 Task: Create a blank project Brighten with privacy Public and default view as List and in the team Taskers . Create three sections in the project as To-Do, Doing and Done
Action: Mouse moved to (428, 365)
Screenshot: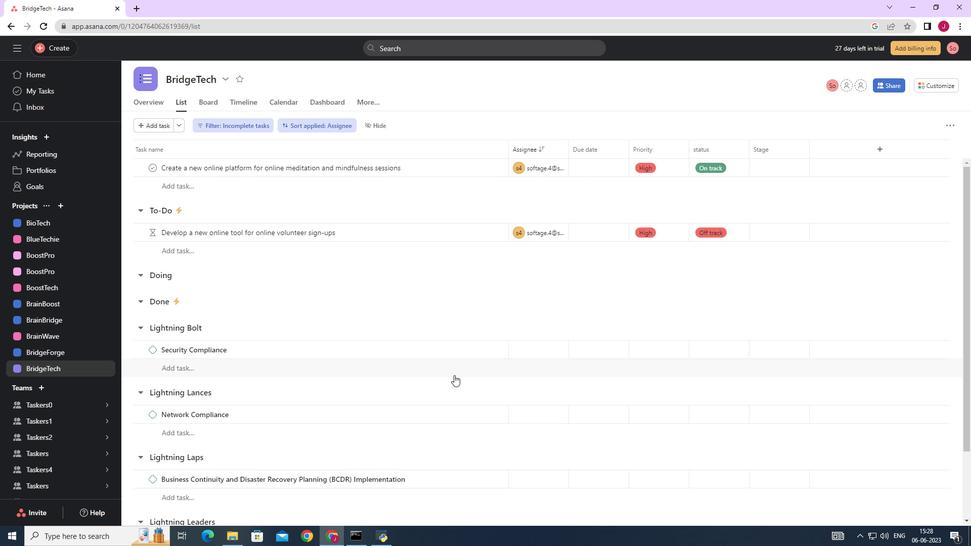 
Action: Mouse scrolled (428, 365) with delta (0, 0)
Screenshot: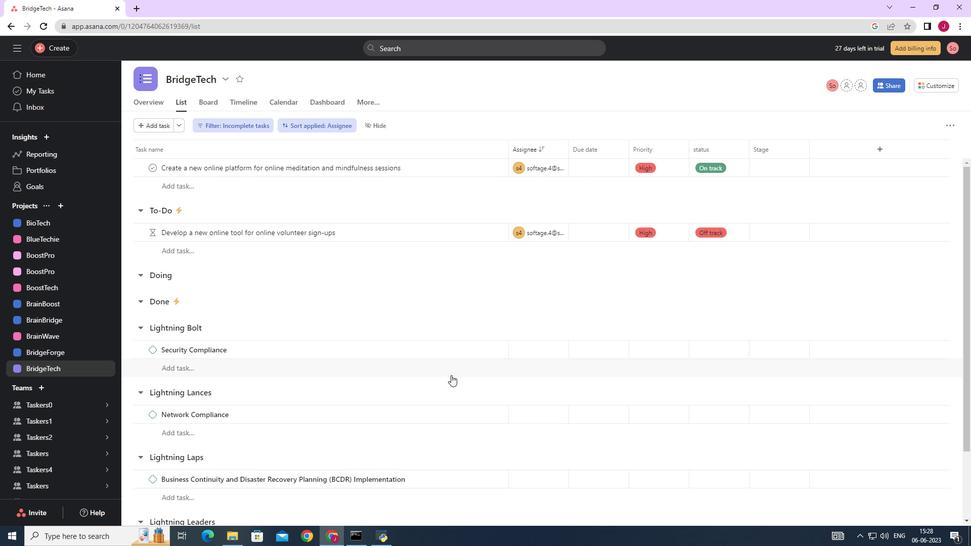 
Action: Mouse moved to (62, 206)
Screenshot: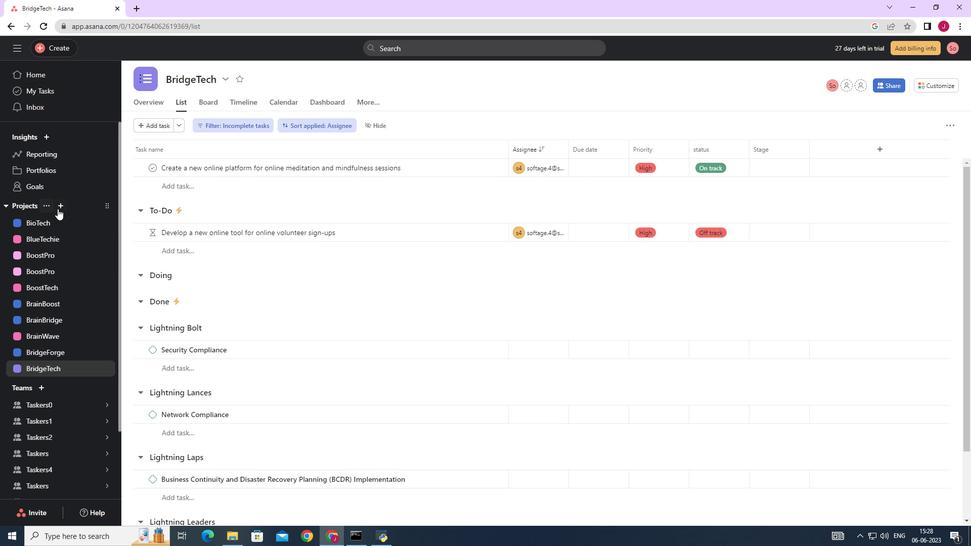 
Action: Mouse pressed left at (62, 206)
Screenshot: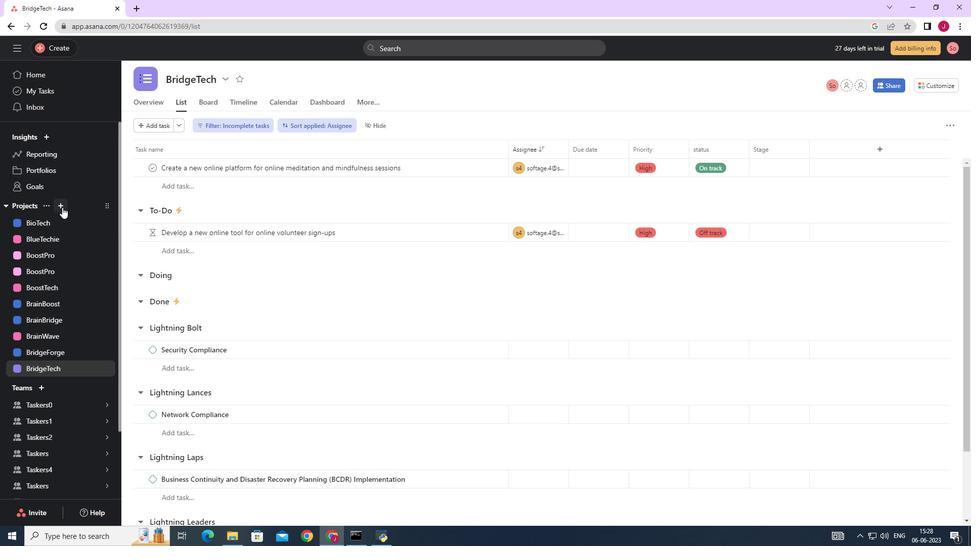 
Action: Mouse moved to (105, 224)
Screenshot: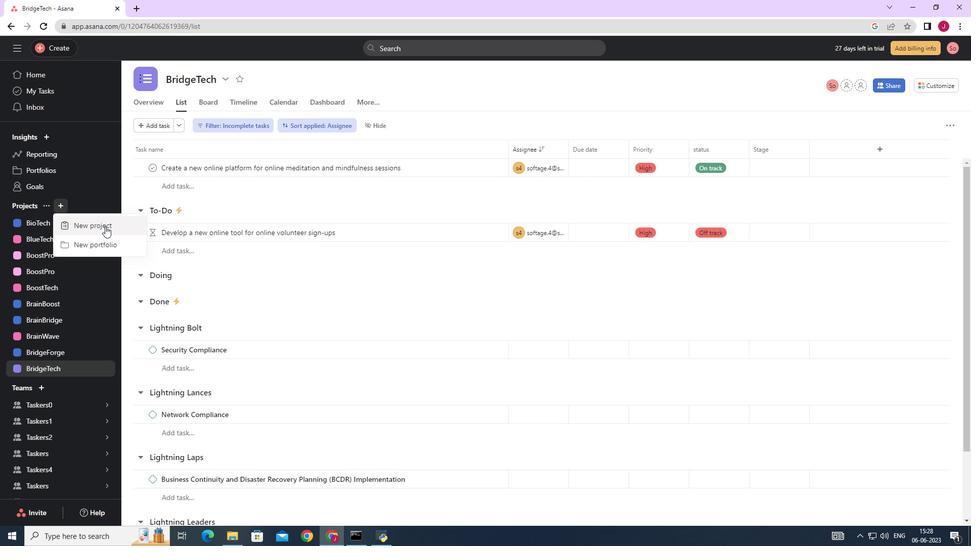 
Action: Mouse pressed left at (105, 224)
Screenshot: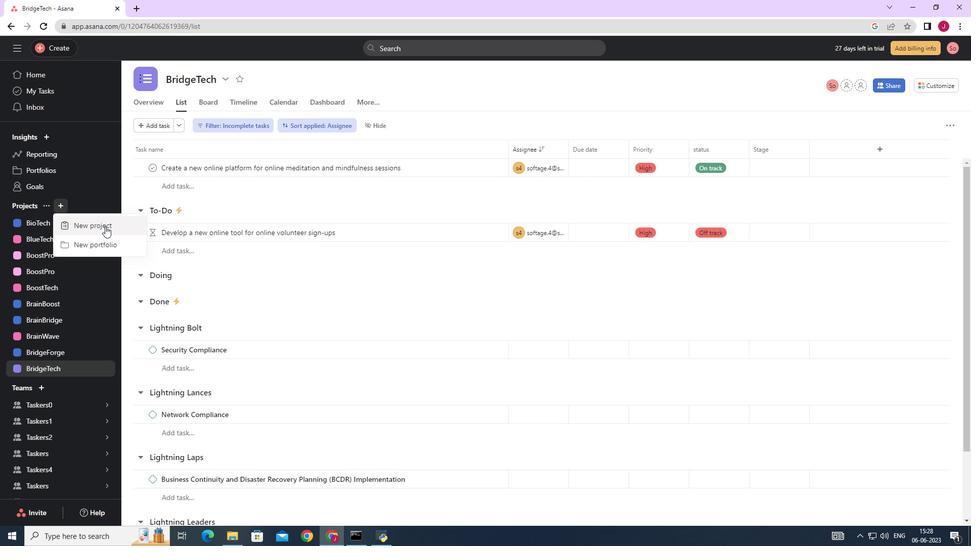 
Action: Mouse moved to (407, 216)
Screenshot: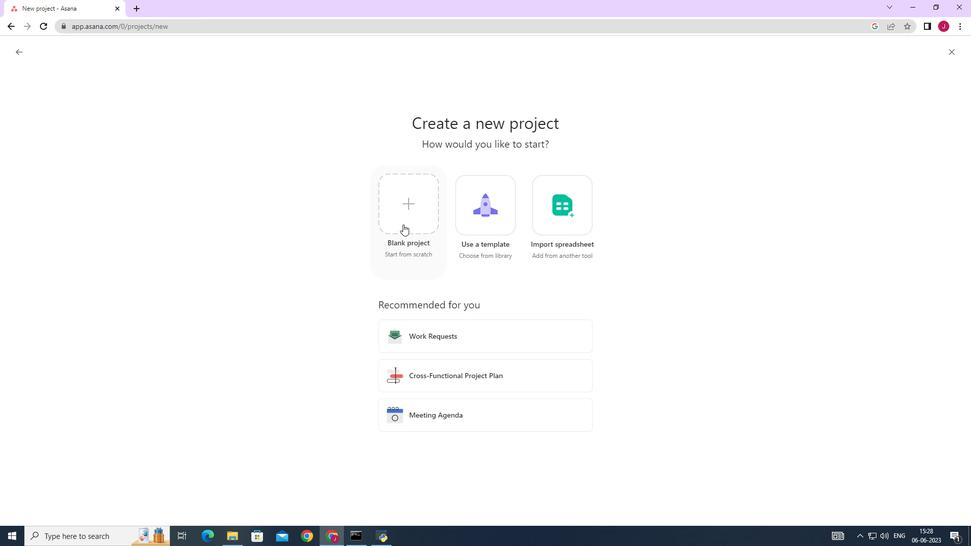
Action: Mouse pressed left at (407, 216)
Screenshot: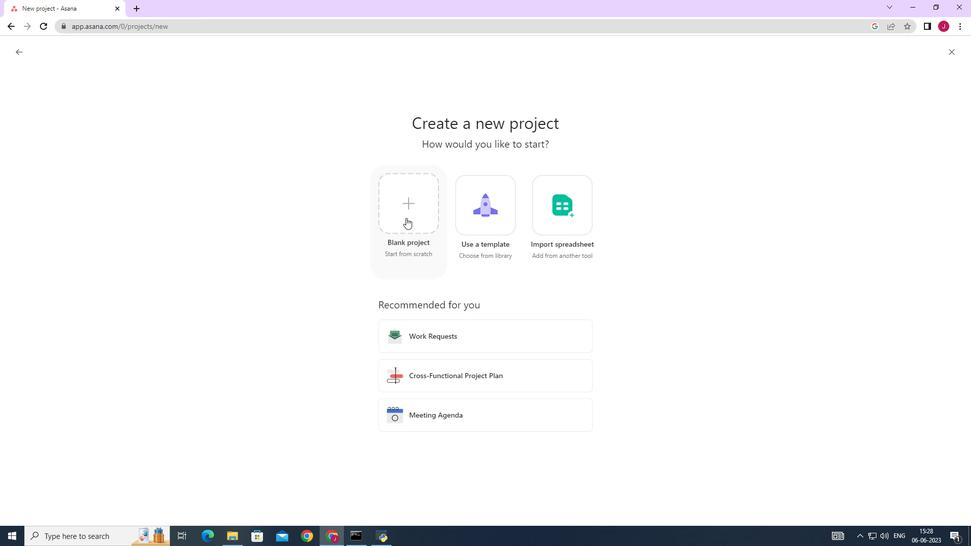 
Action: Mouse moved to (259, 137)
Screenshot: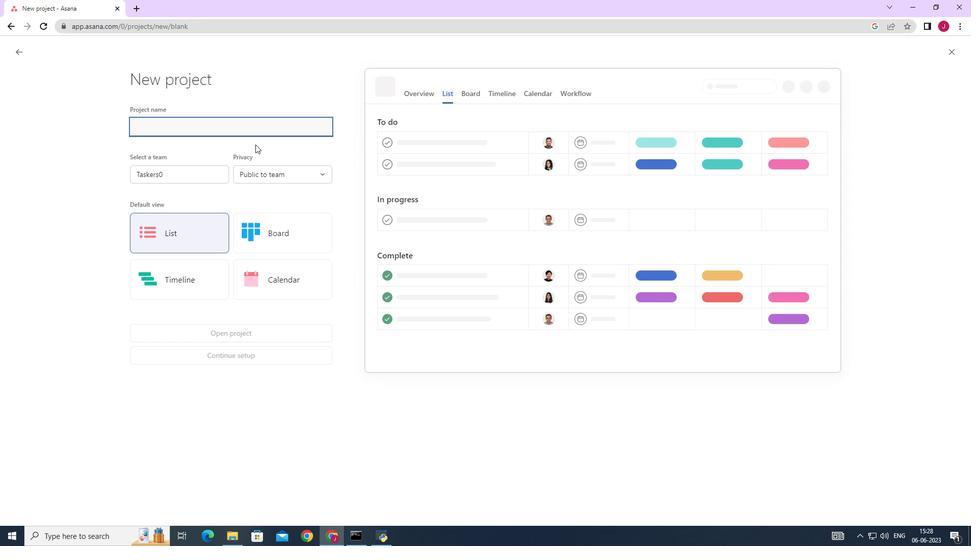 
Action: Key pressed <Key.caps_lock>B<Key.caps_lock>righten<Key.space>
Screenshot: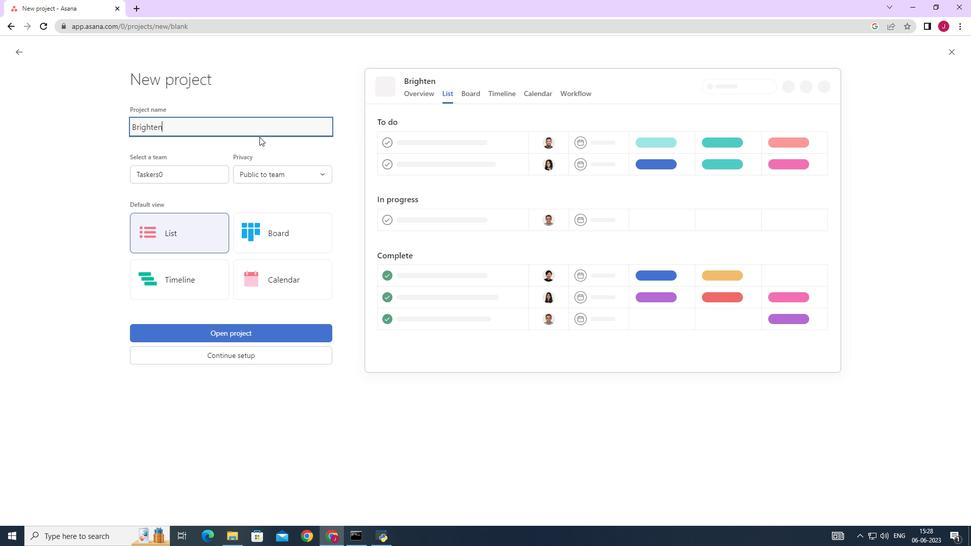 
Action: Mouse moved to (147, 177)
Screenshot: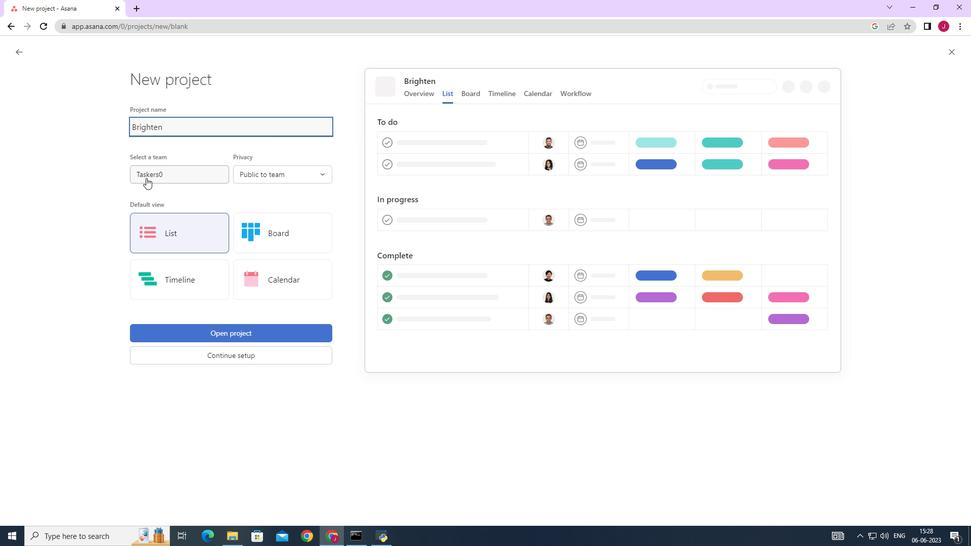 
Action: Mouse pressed left at (147, 177)
Screenshot: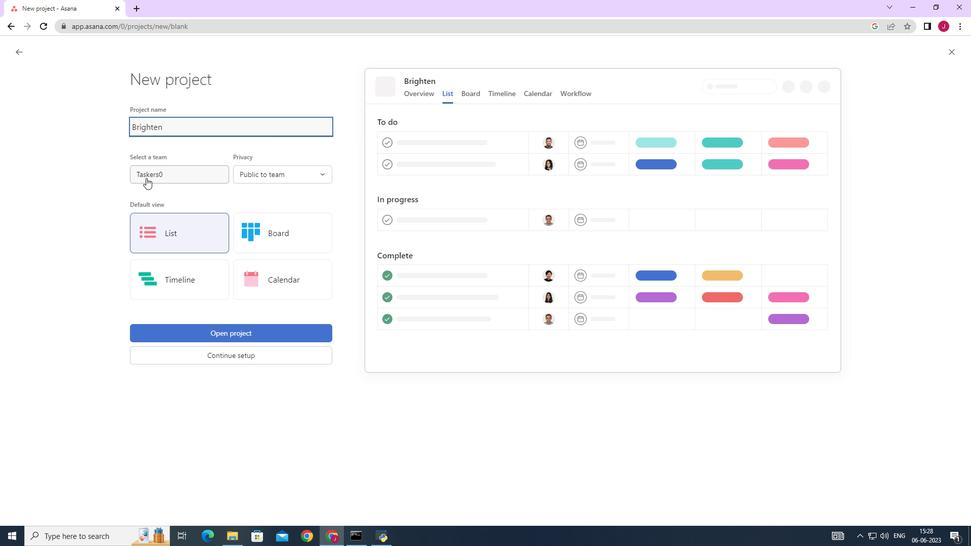 
Action: Mouse moved to (163, 213)
Screenshot: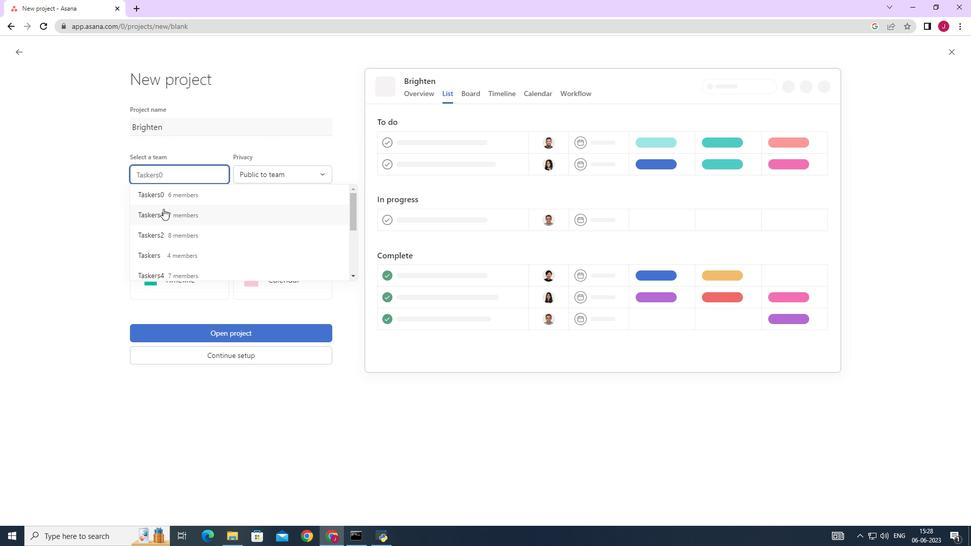 
Action: Mouse pressed left at (163, 213)
Screenshot: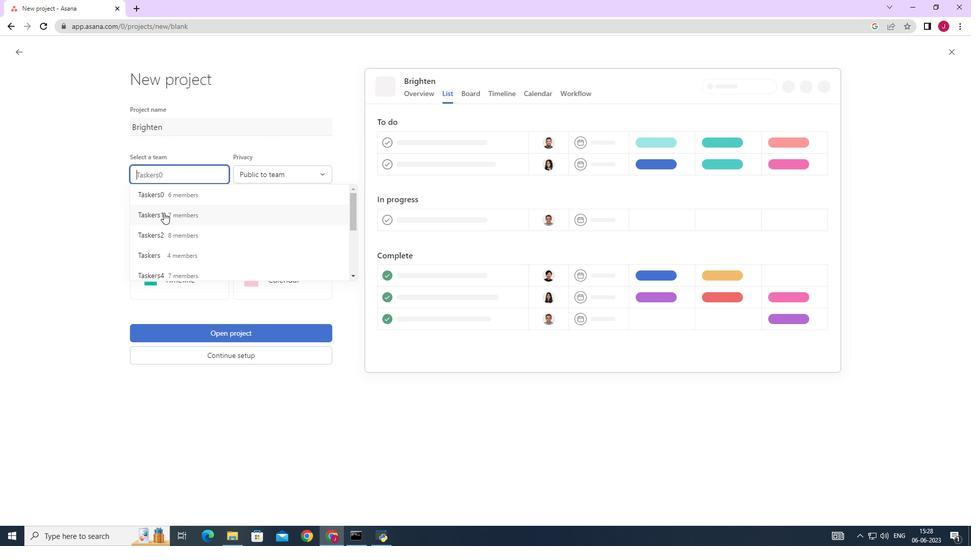 
Action: Mouse moved to (195, 170)
Screenshot: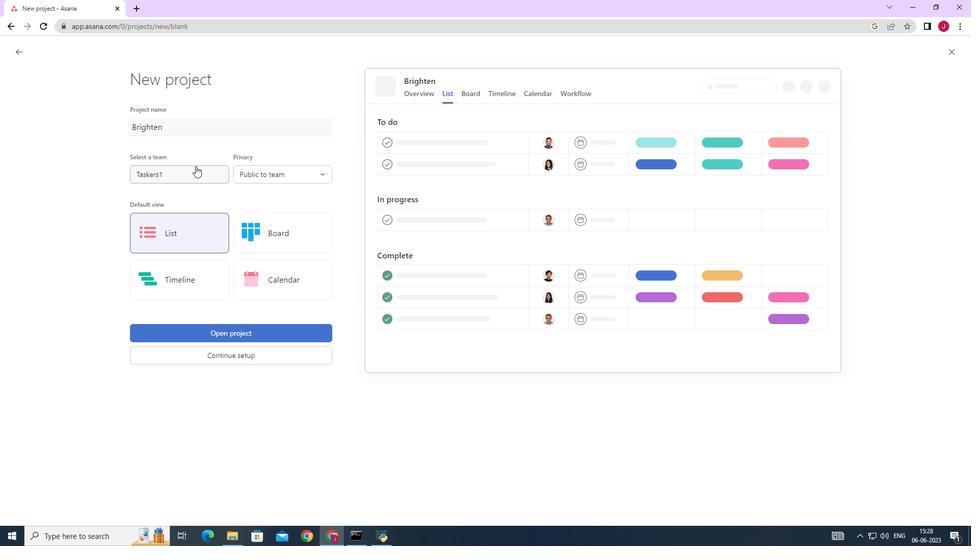 
Action: Mouse pressed left at (195, 170)
Screenshot: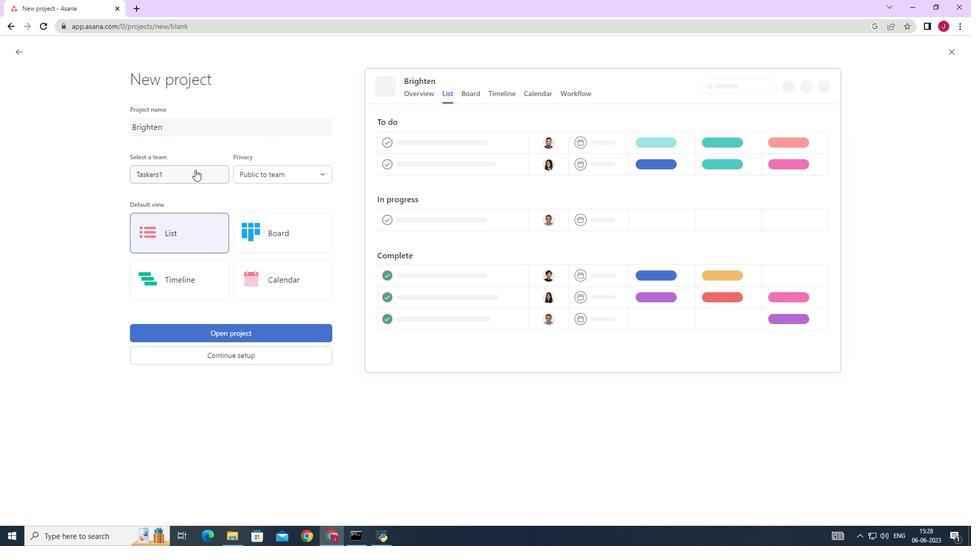 
Action: Mouse moved to (186, 175)
Screenshot: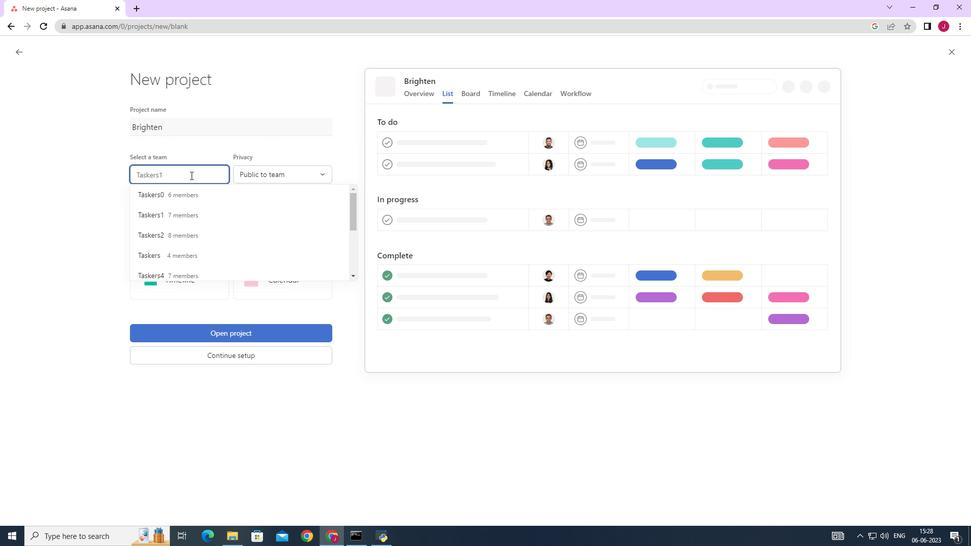 
Action: Mouse pressed left at (186, 175)
Screenshot: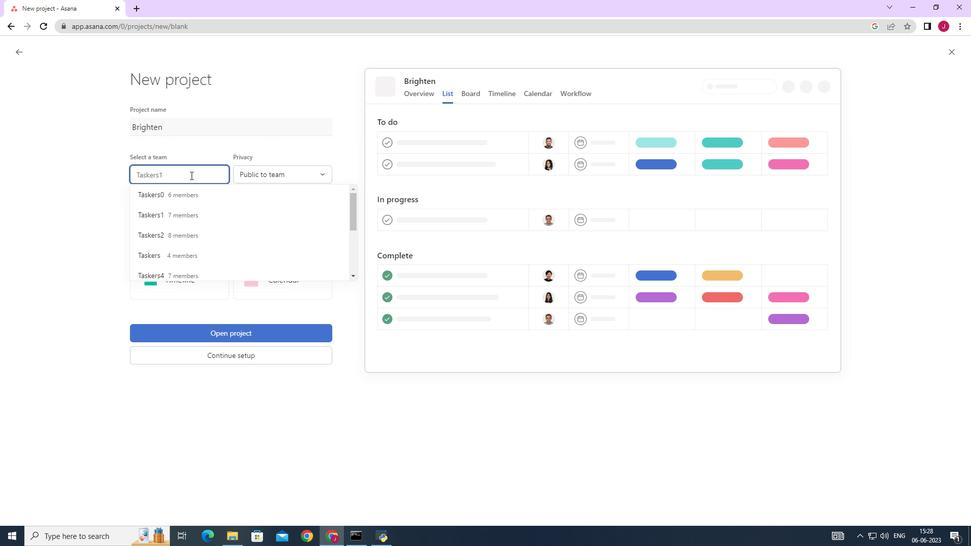 
Action: Mouse moved to (165, 172)
Screenshot: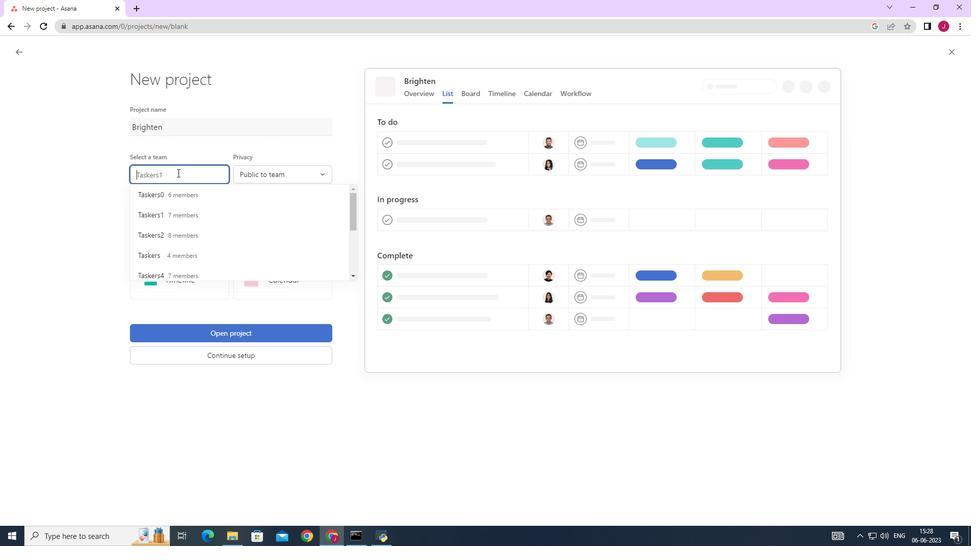 
Action: Mouse pressed left at (165, 172)
Screenshot: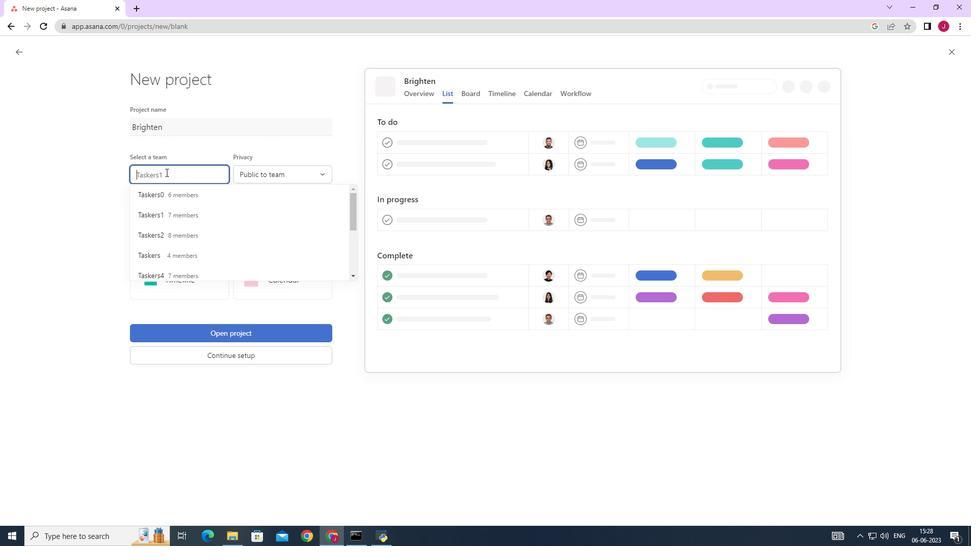 
Action: Mouse moved to (176, 174)
Screenshot: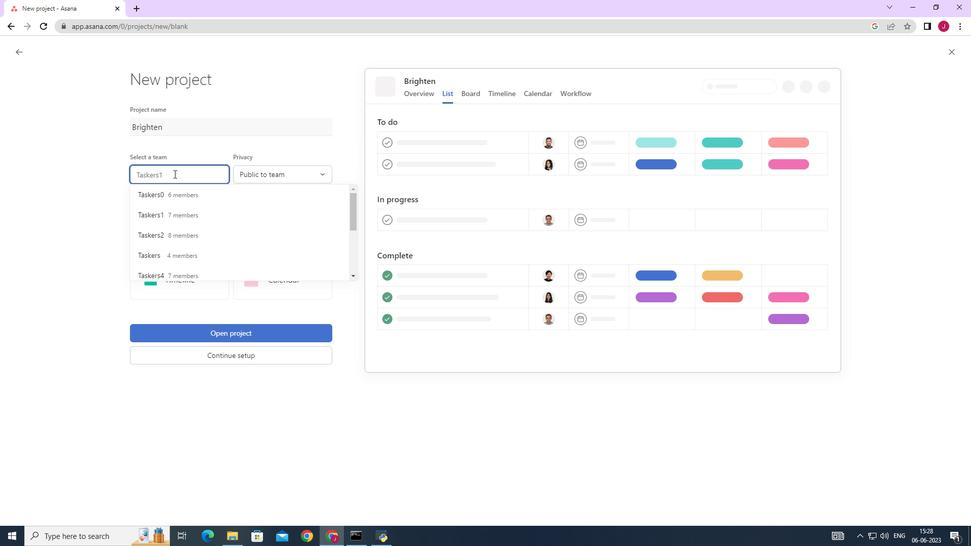 
Action: Mouse pressed left at (176, 174)
Screenshot: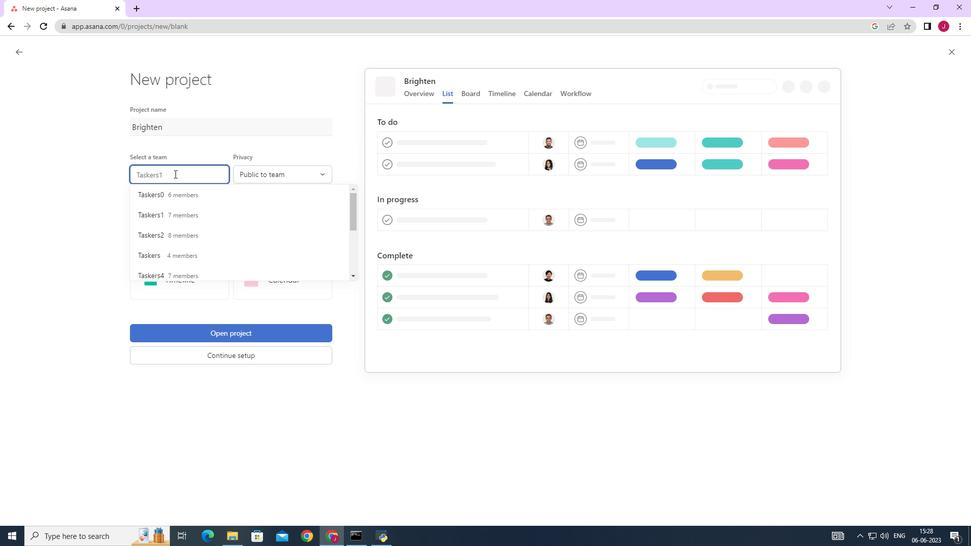 
Action: Mouse moved to (275, 177)
Screenshot: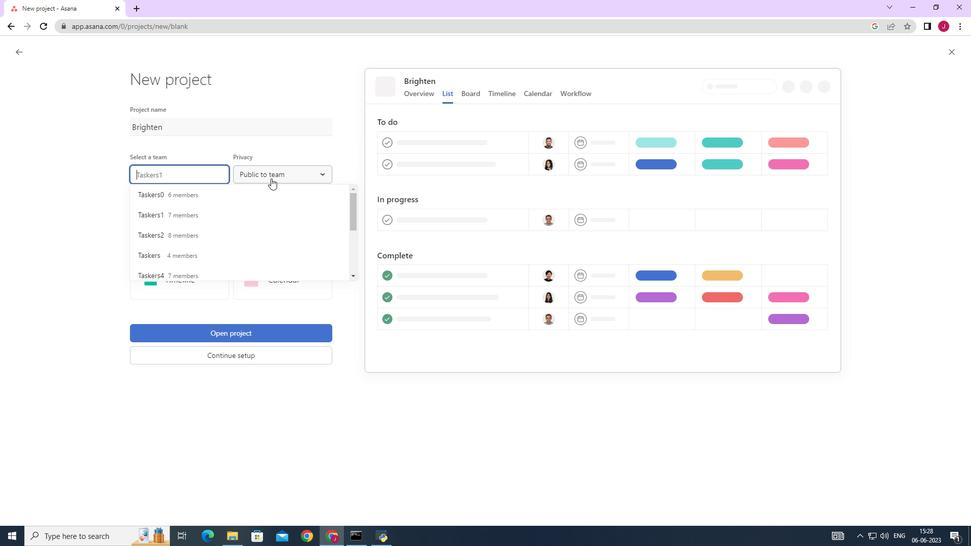
Action: Mouse pressed left at (275, 177)
Screenshot: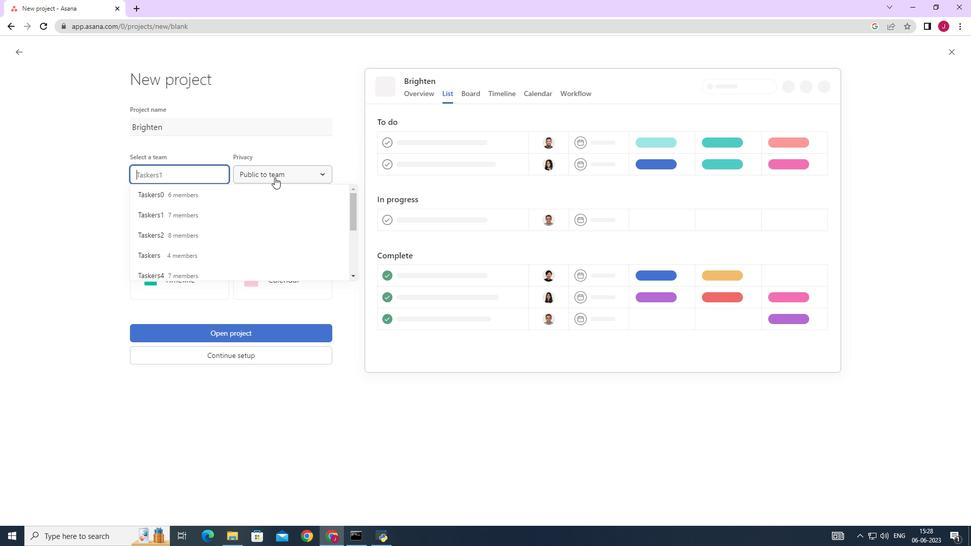 
Action: Mouse moved to (276, 175)
Screenshot: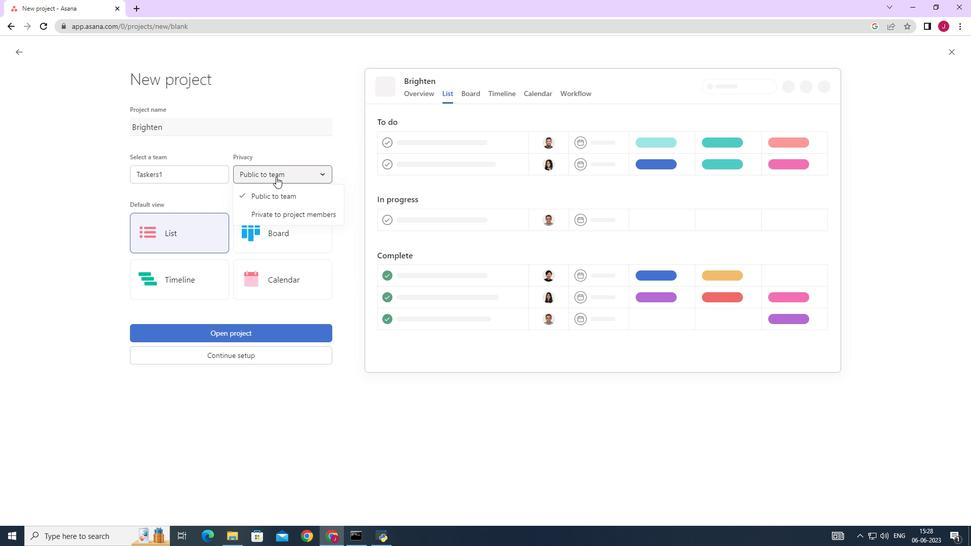 
Action: Mouse pressed left at (276, 175)
Screenshot: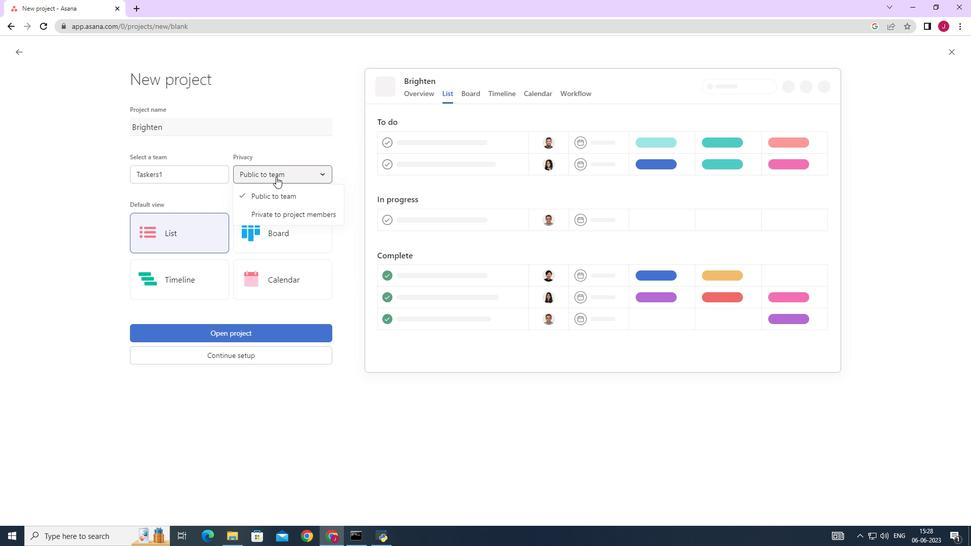 
Action: Mouse moved to (264, 173)
Screenshot: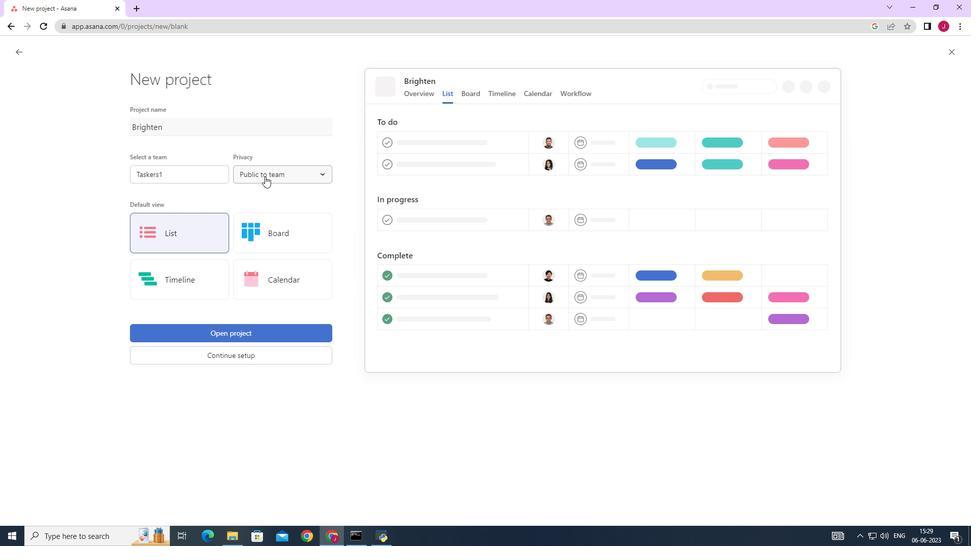 
Action: Mouse pressed left at (264, 173)
Screenshot: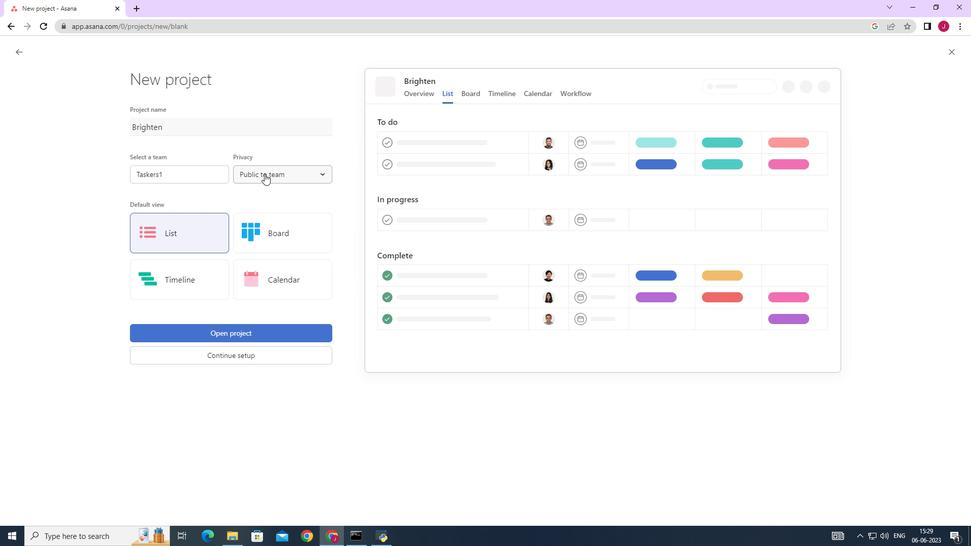 
Action: Mouse moved to (276, 191)
Screenshot: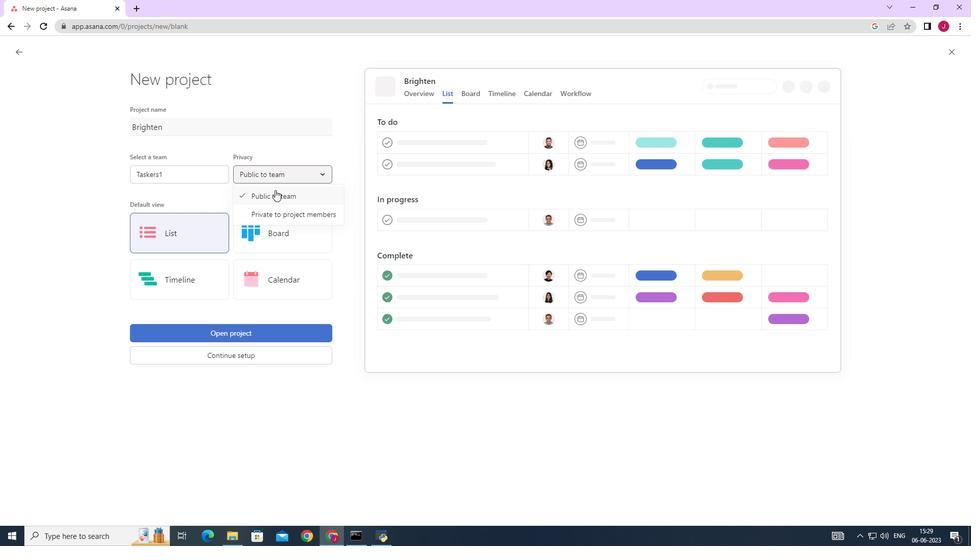 
Action: Mouse pressed left at (276, 191)
Screenshot: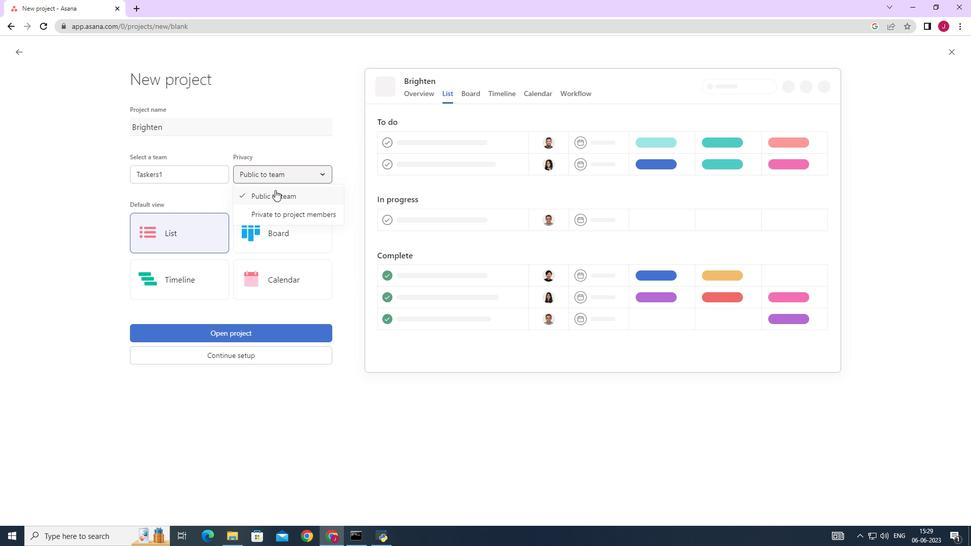
Action: Mouse moved to (190, 223)
Screenshot: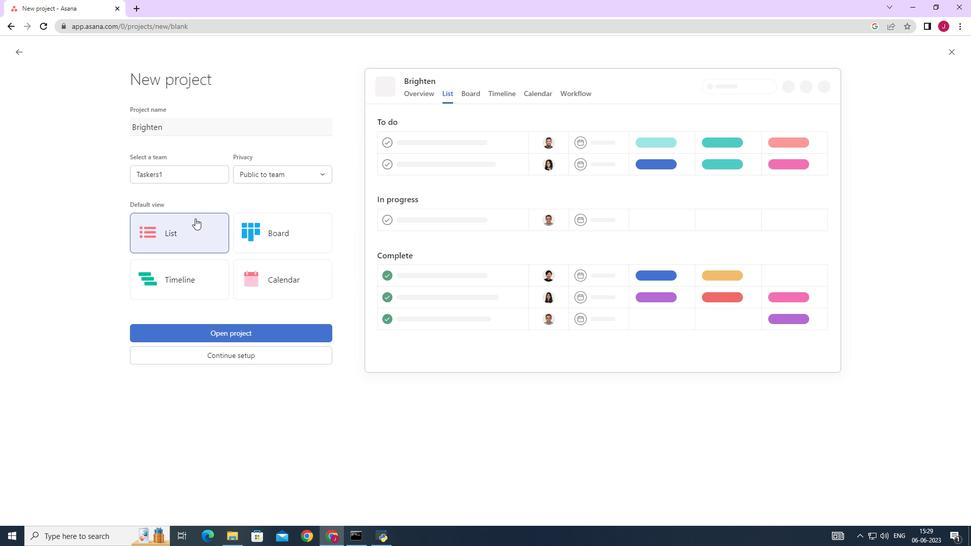 
Action: Mouse pressed left at (190, 223)
Screenshot: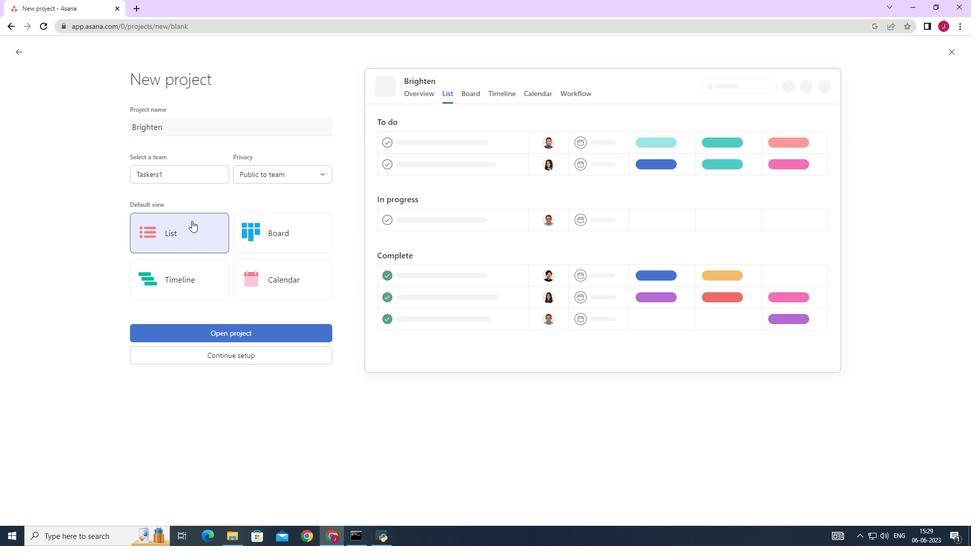 
Action: Mouse moved to (239, 331)
Screenshot: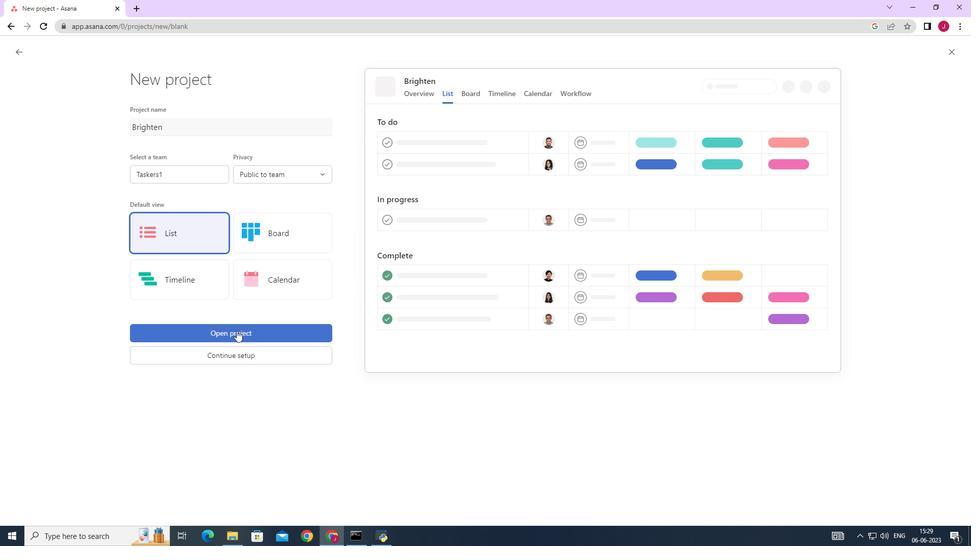 
Action: Mouse pressed left at (239, 331)
Screenshot: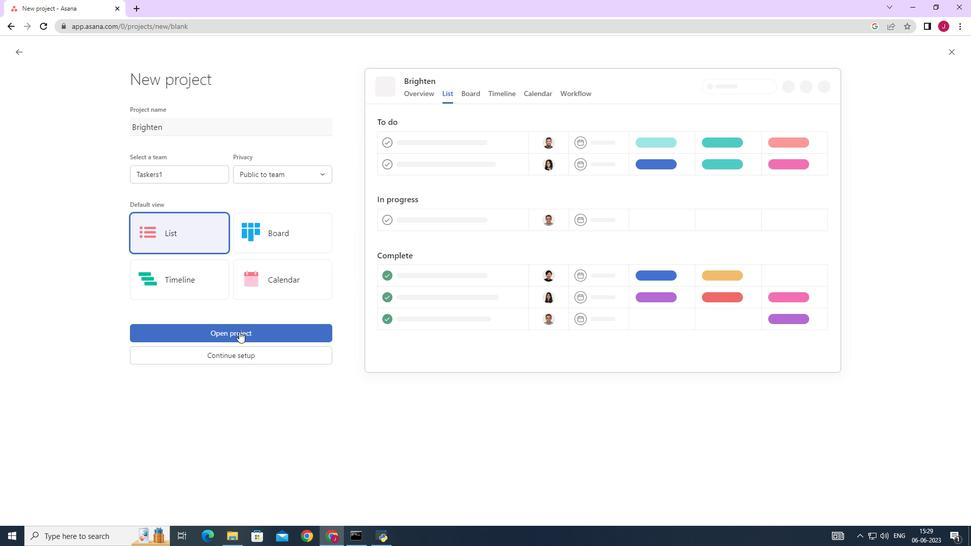 
Action: Mouse moved to (176, 223)
Screenshot: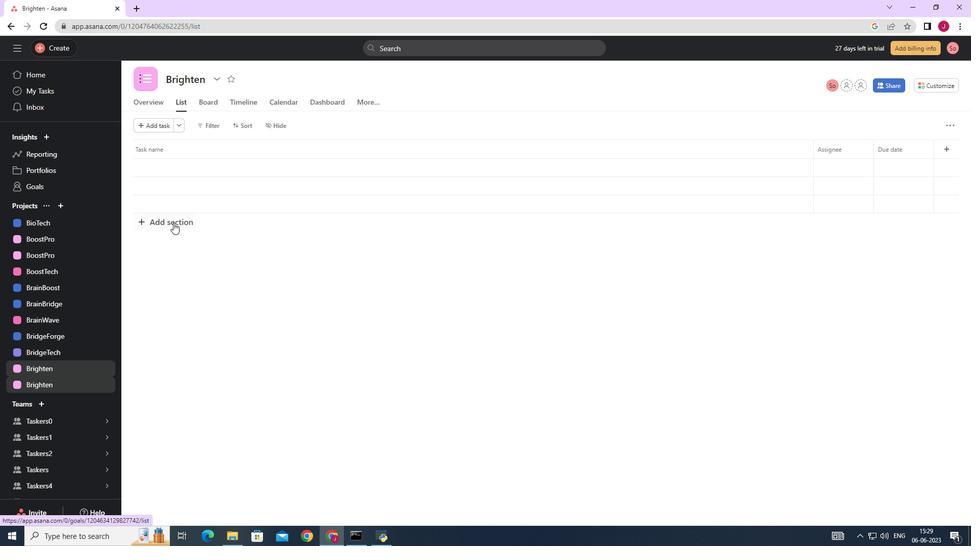 
Action: Mouse pressed left at (176, 223)
Screenshot: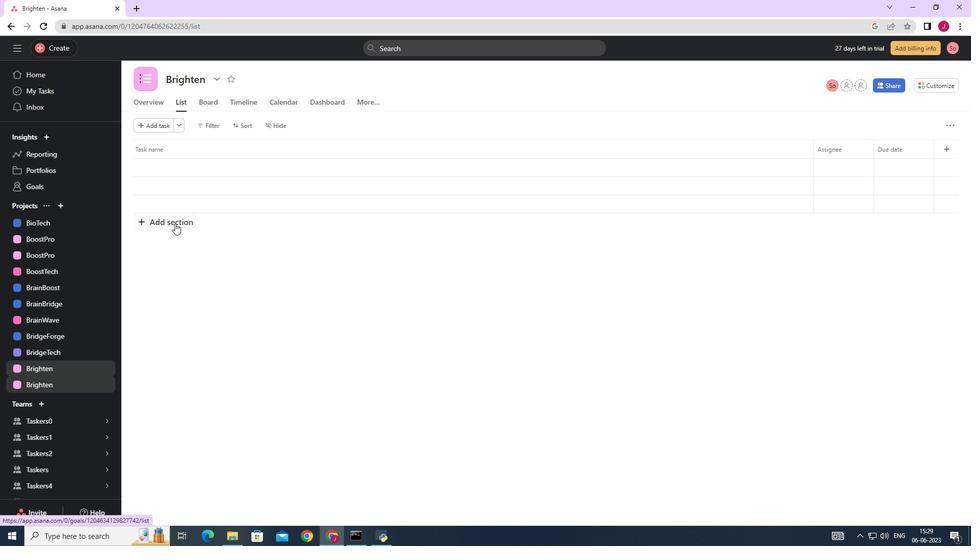 
Action: Key pressed <Key.caps_lock>T<Key.caps_lock>o-<Key.caps_lock>D<Key.caps_lock>o
Screenshot: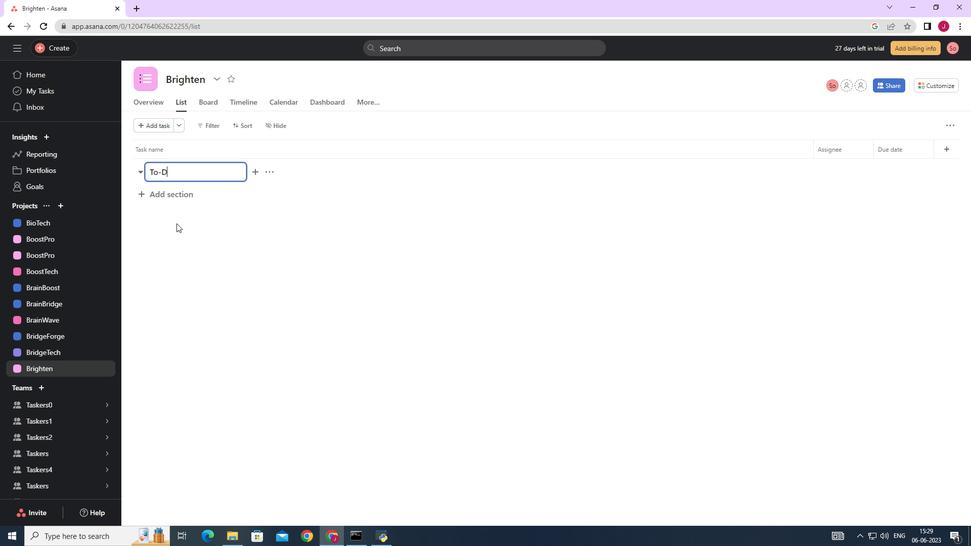 
Action: Mouse moved to (173, 196)
Screenshot: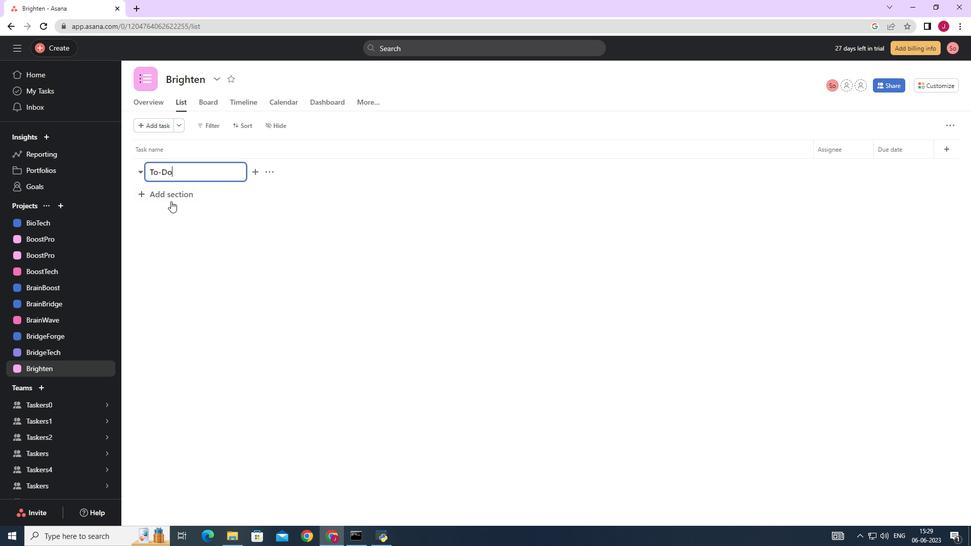 
Action: Mouse pressed left at (173, 196)
Screenshot: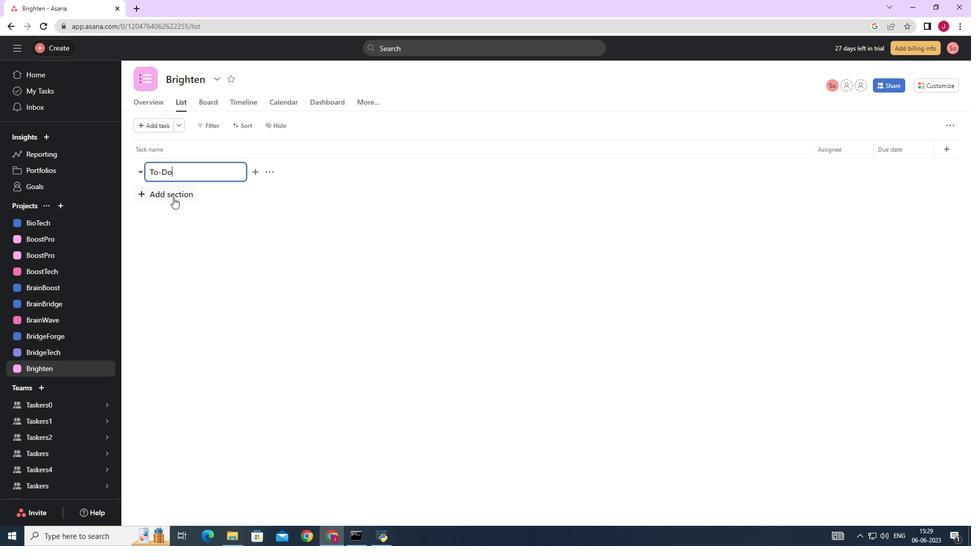 
Action: Key pressed <Key.caps_lock>D<Key.caps_lock>oing
Screenshot: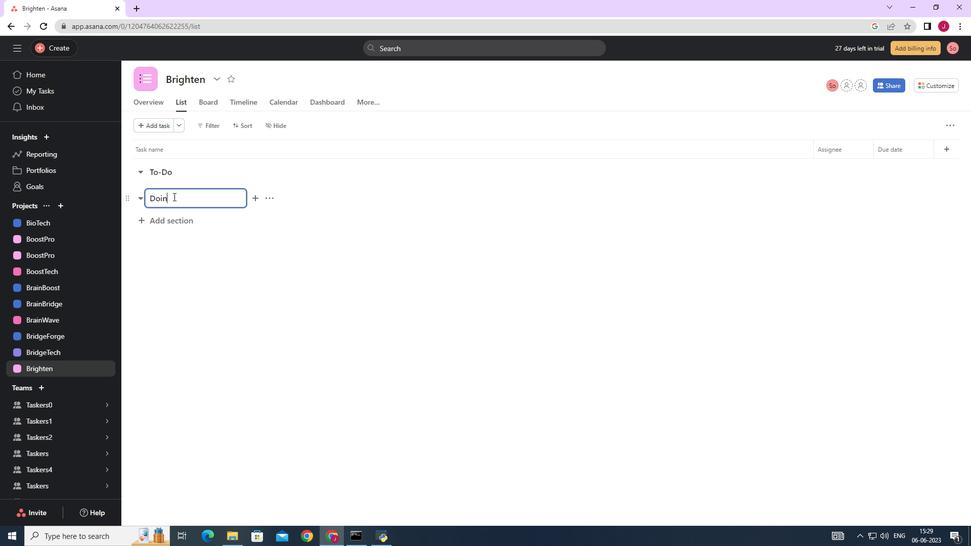 
Action: Mouse moved to (183, 219)
Screenshot: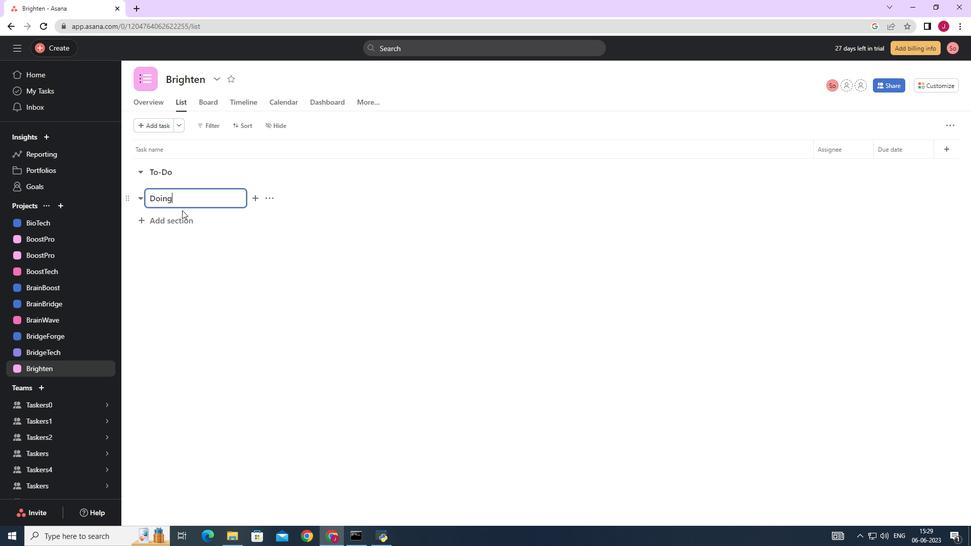 
Action: Mouse pressed left at (183, 219)
Screenshot: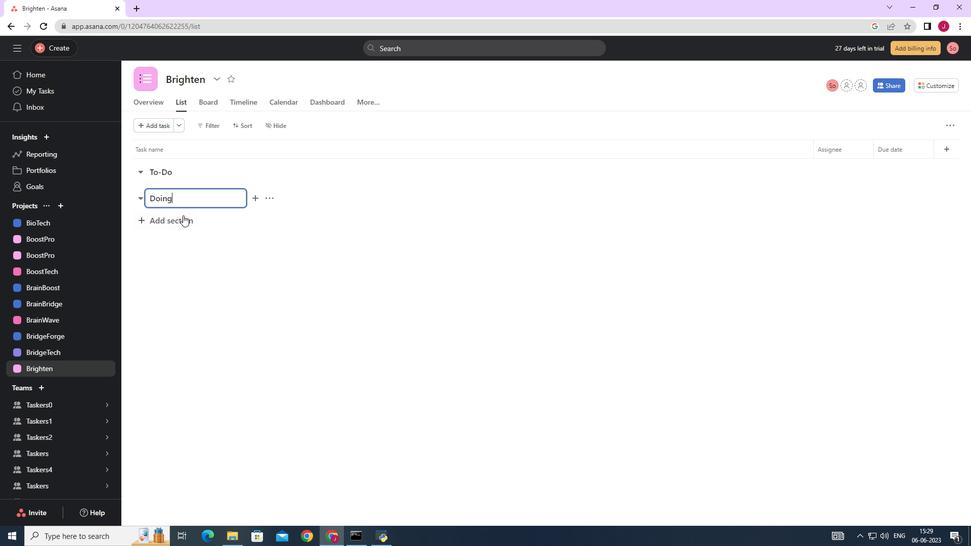 
Action: Key pressed <Key.caps_lock>D<Key.caps_lock>oo<Key.backspace>ne
Screenshot: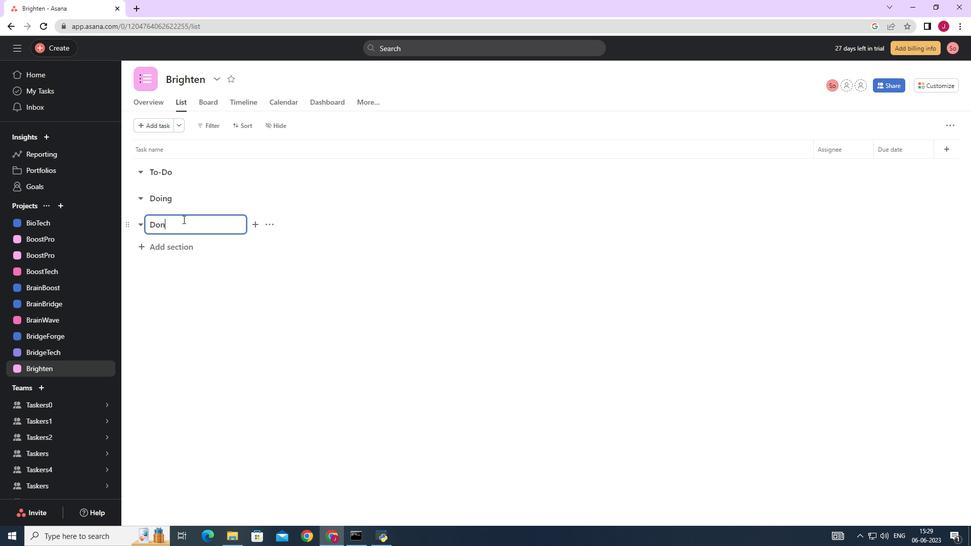 
Action: Mouse moved to (186, 250)
Screenshot: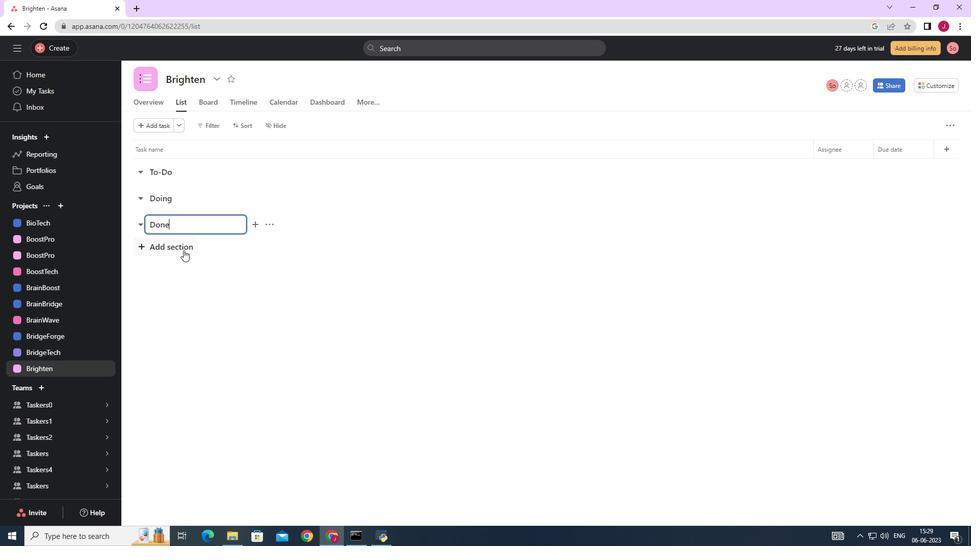 
Action: Mouse pressed left at (186, 250)
Screenshot: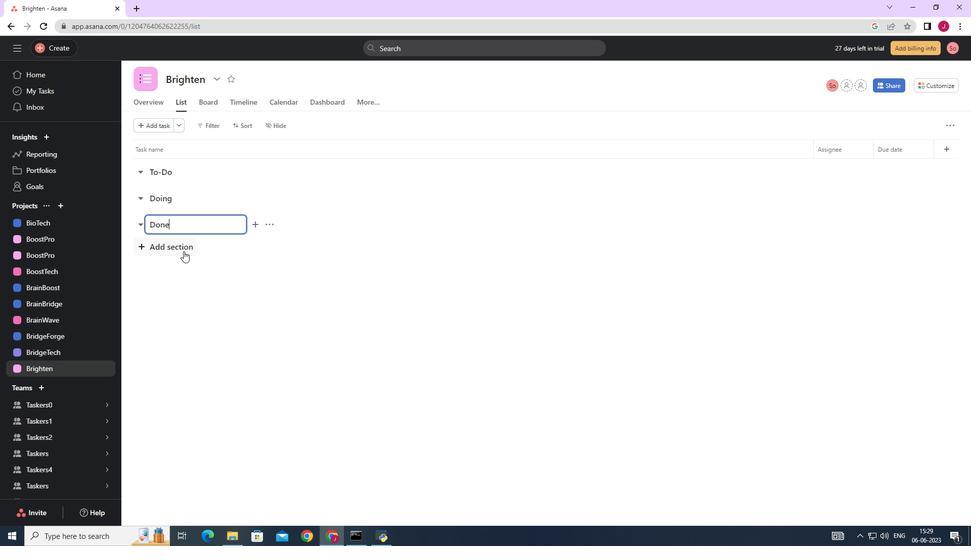 
